 Task: Sort the recently solved tickets in your group, group by Status category in descending order.
Action: Mouse moved to (13, 244)
Screenshot: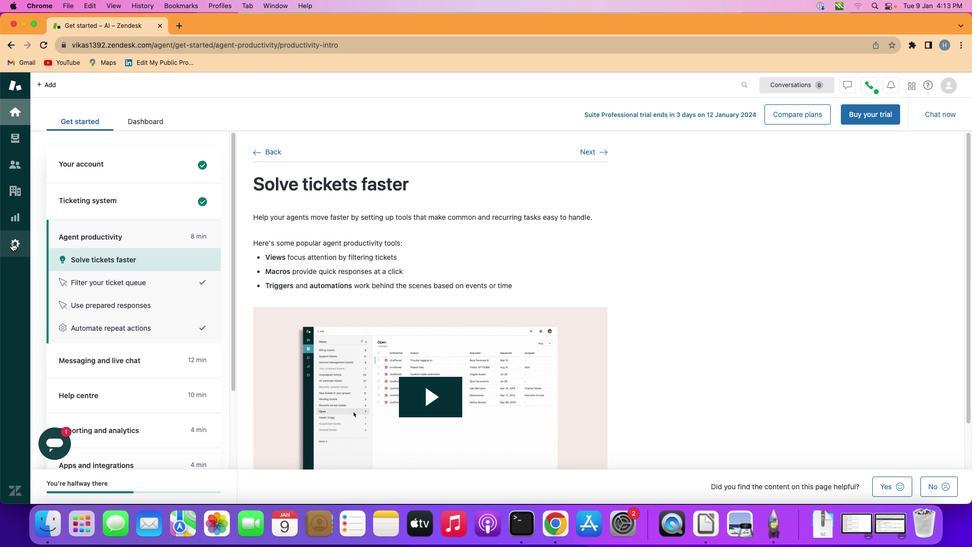 
Action: Mouse pressed left at (13, 244)
Screenshot: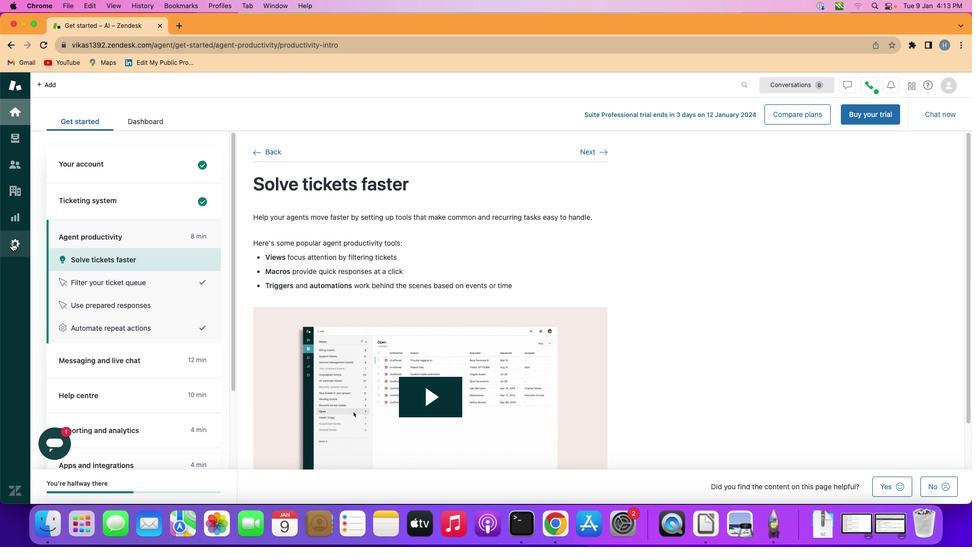 
Action: Mouse moved to (302, 367)
Screenshot: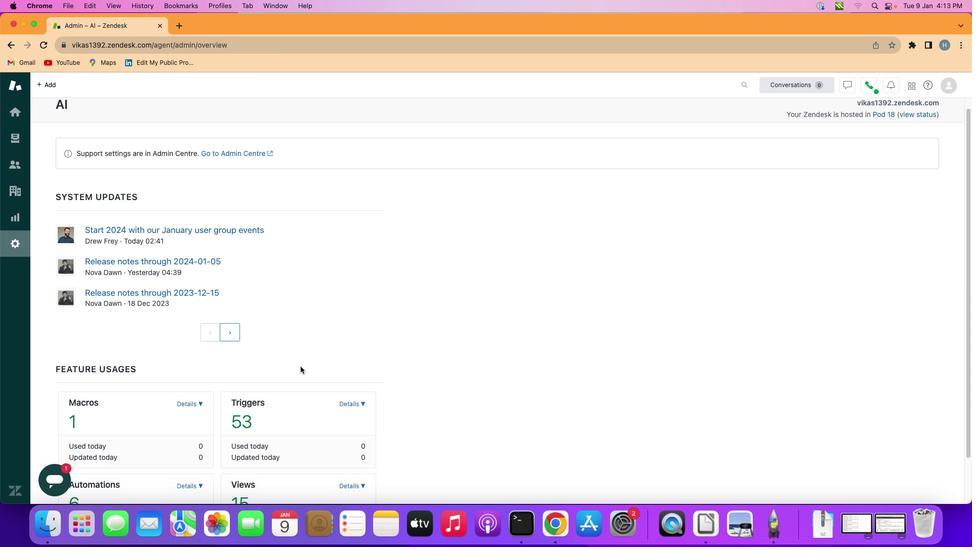 
Action: Mouse scrolled (302, 367) with delta (1, 1)
Screenshot: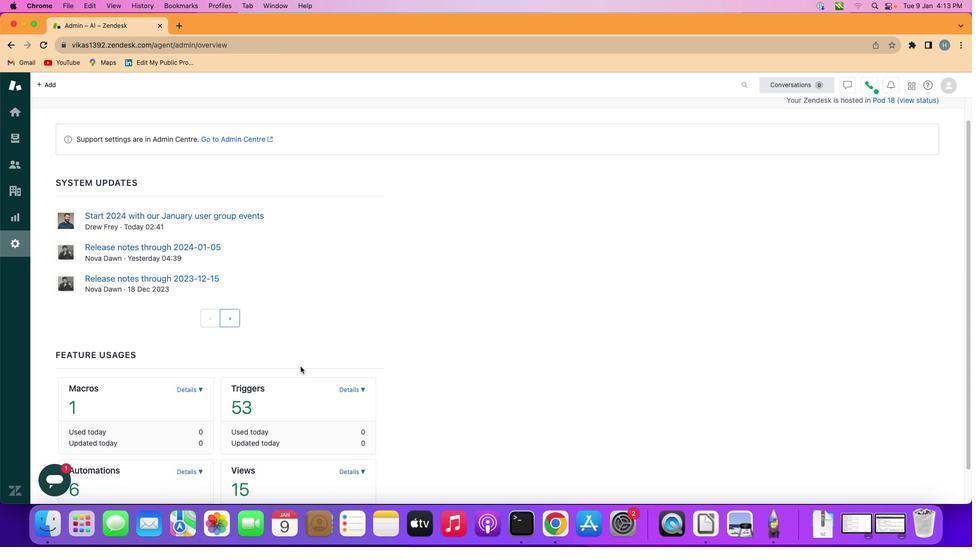
Action: Mouse scrolled (302, 367) with delta (1, 1)
Screenshot: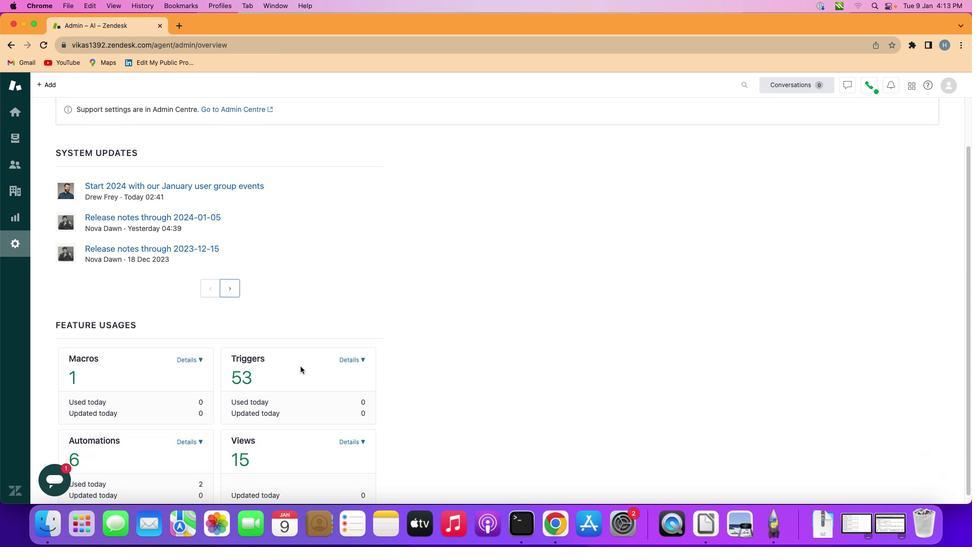 
Action: Mouse scrolled (302, 367) with delta (1, 0)
Screenshot: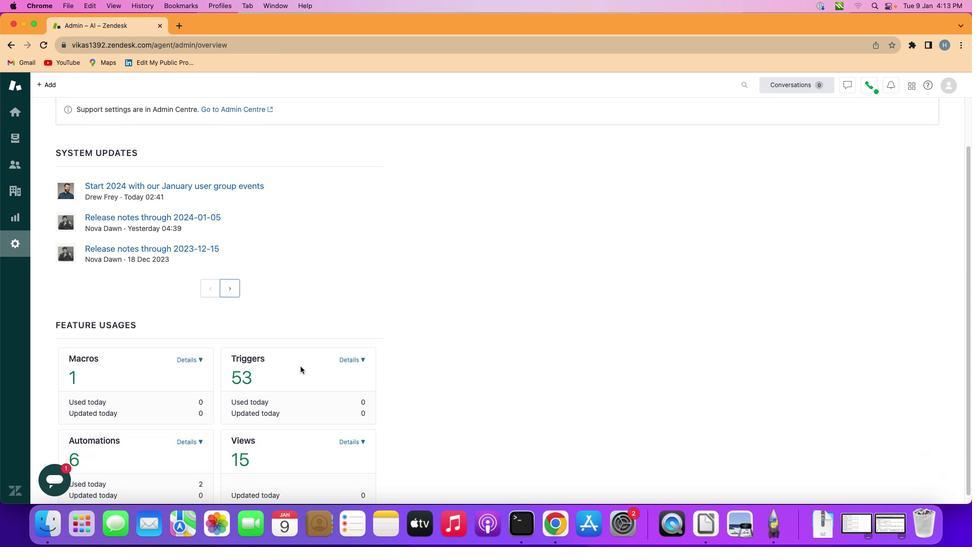 
Action: Mouse scrolled (302, 367) with delta (1, 0)
Screenshot: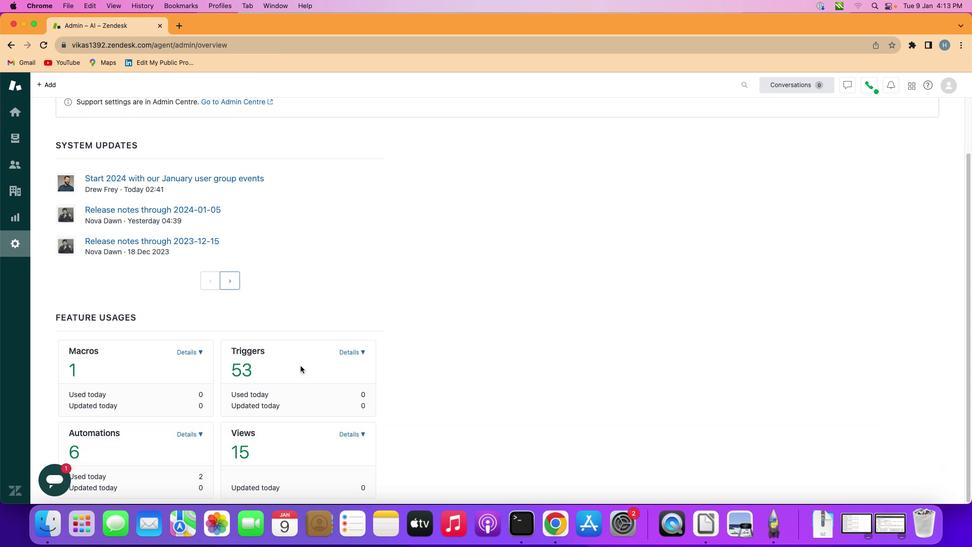 
Action: Mouse scrolled (302, 367) with delta (1, 0)
Screenshot: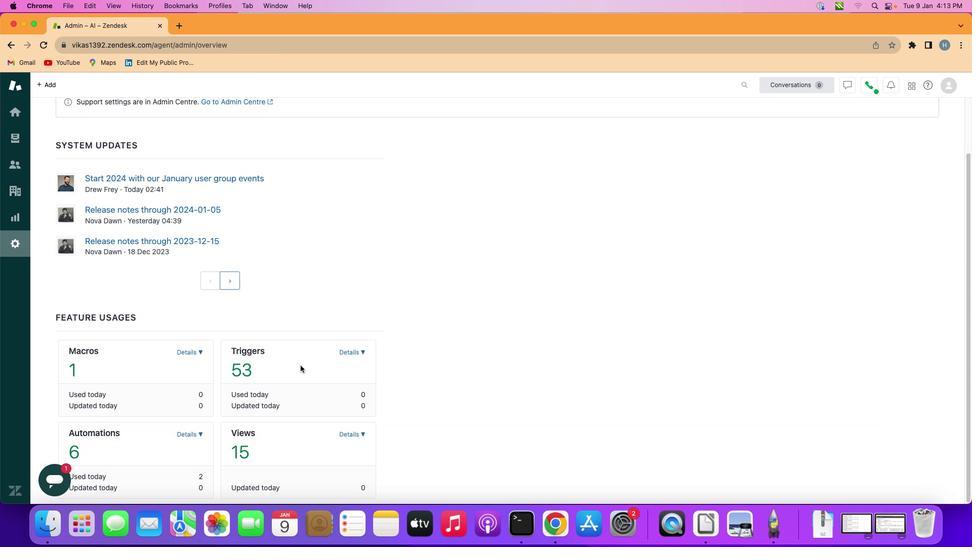 
Action: Mouse scrolled (302, 367) with delta (1, 0)
Screenshot: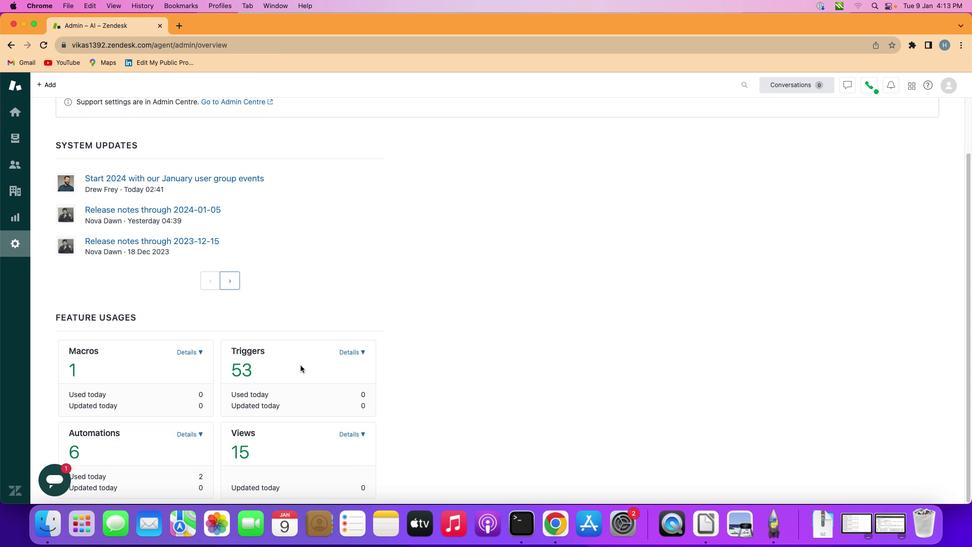 
Action: Mouse moved to (351, 434)
Screenshot: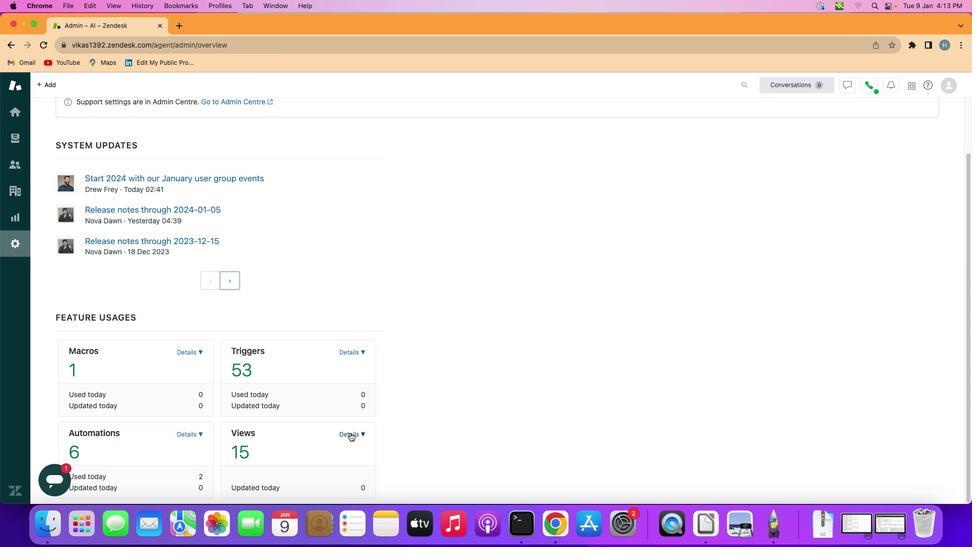 
Action: Mouse pressed left at (351, 434)
Screenshot: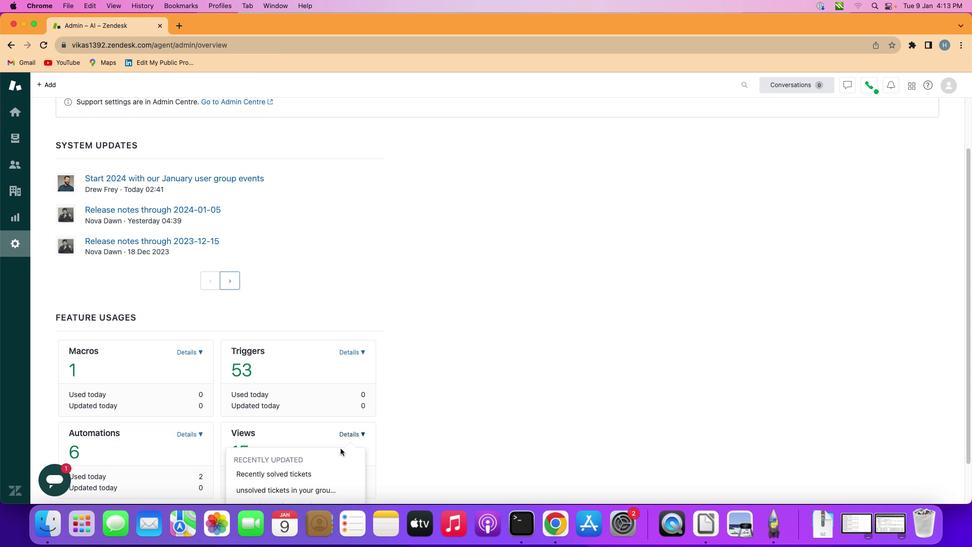 
Action: Mouse moved to (323, 471)
Screenshot: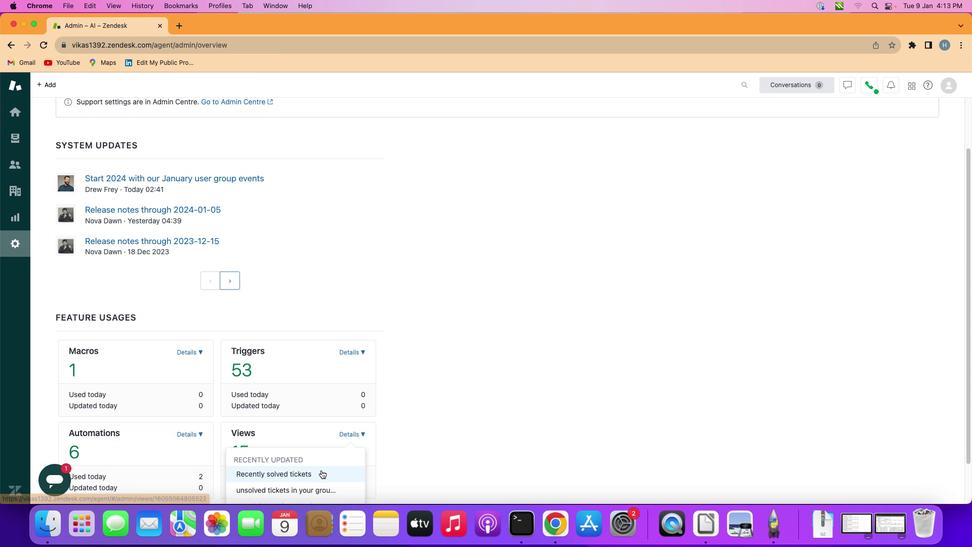 
Action: Mouse pressed left at (323, 471)
Screenshot: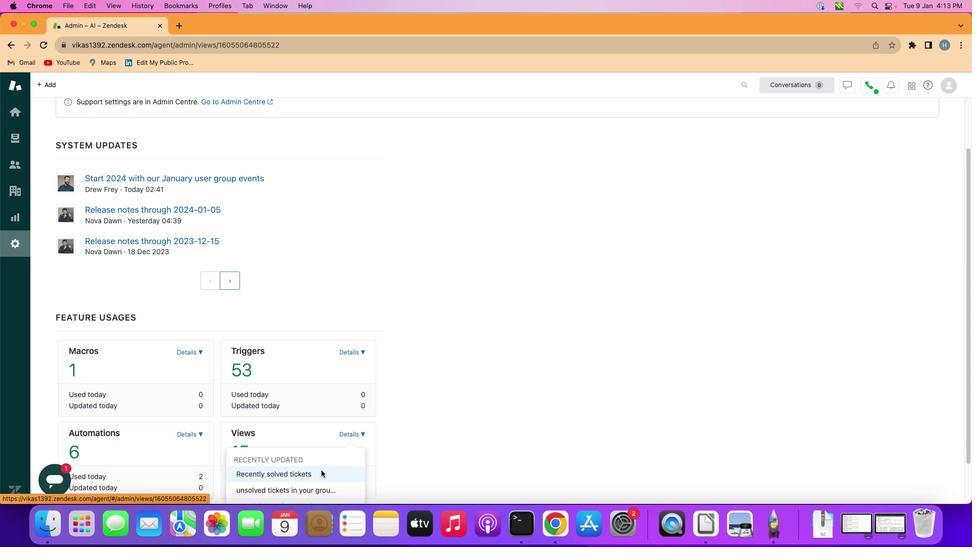 
Action: Mouse moved to (351, 377)
Screenshot: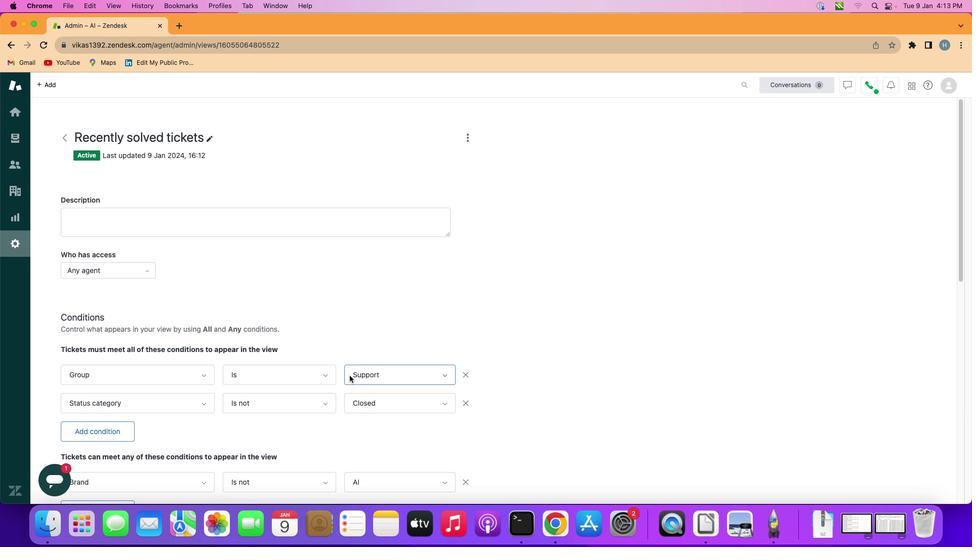 
Action: Mouse scrolled (351, 377) with delta (1, 1)
Screenshot: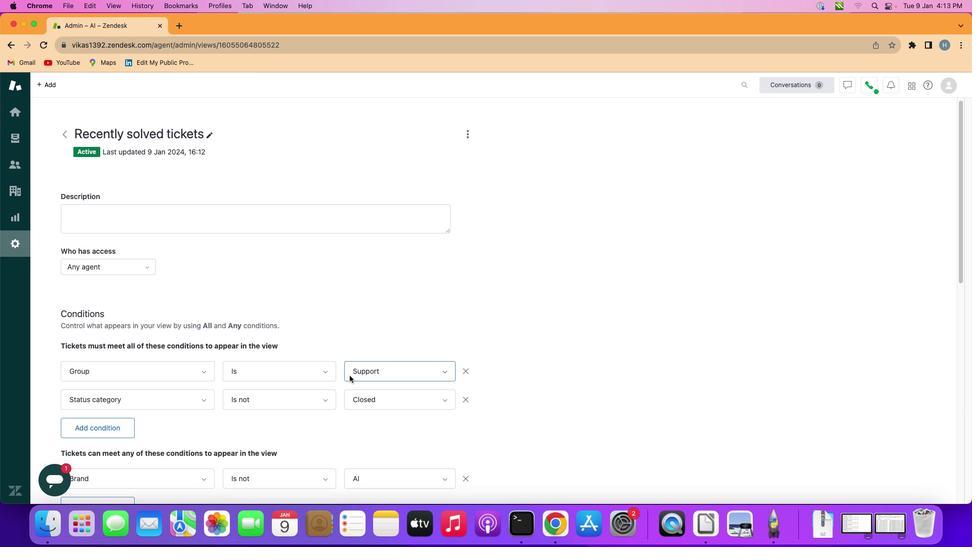 
Action: Mouse scrolled (351, 377) with delta (1, 1)
Screenshot: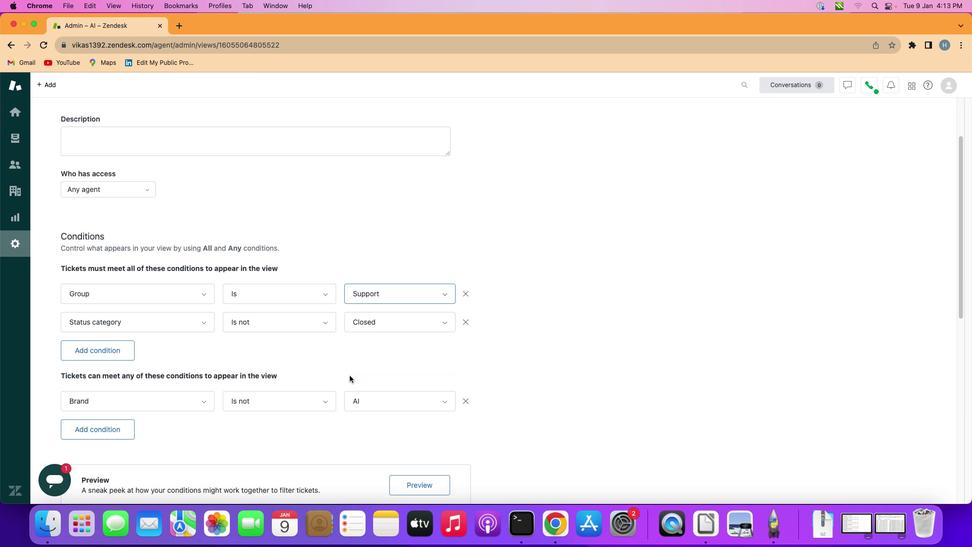 
Action: Mouse scrolled (351, 377) with delta (1, 1)
Screenshot: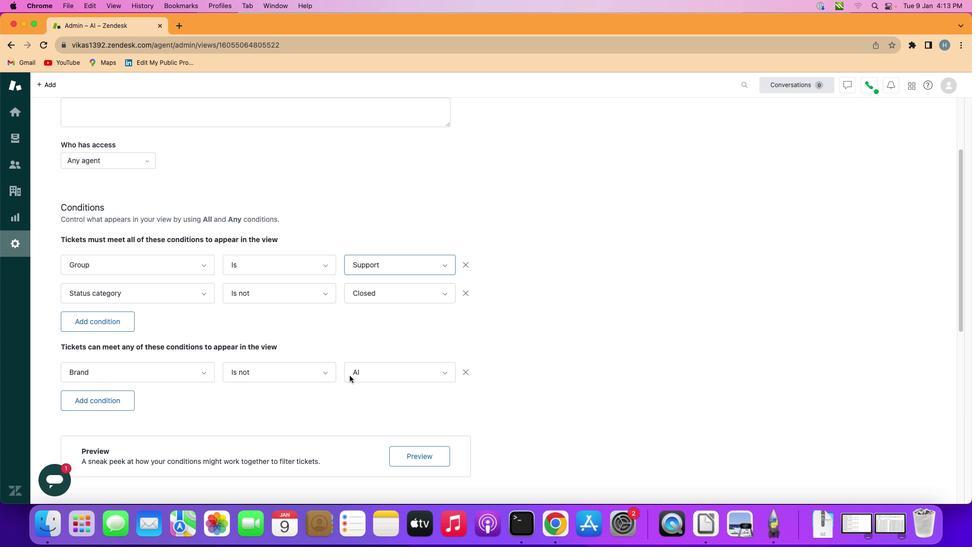 
Action: Mouse scrolled (351, 377) with delta (1, 0)
Screenshot: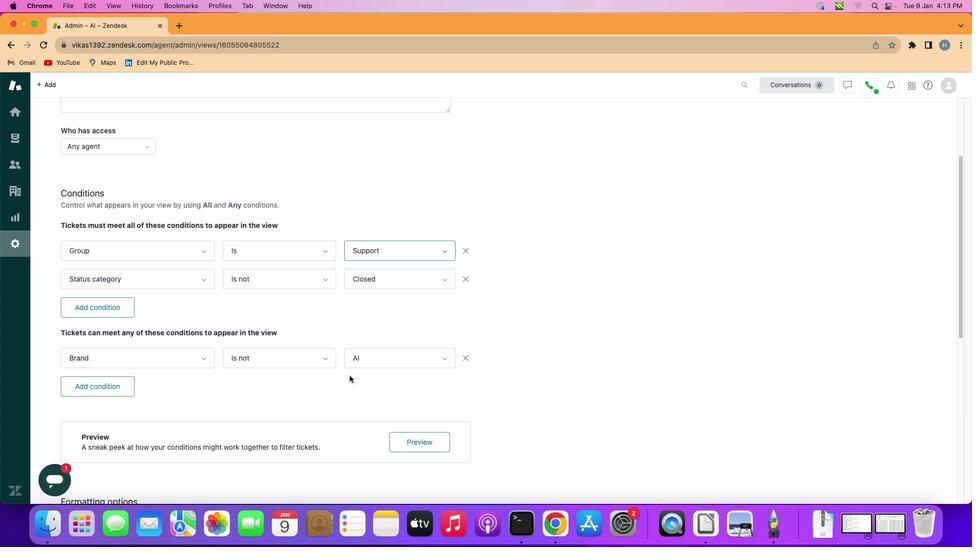 
Action: Mouse scrolled (351, 377) with delta (1, 0)
Screenshot: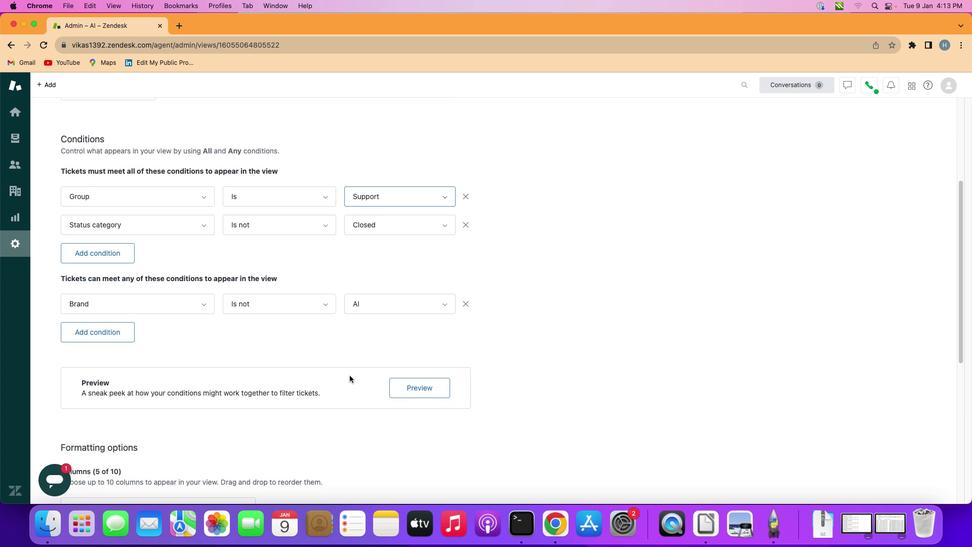
Action: Mouse scrolled (351, 377) with delta (1, 1)
Screenshot: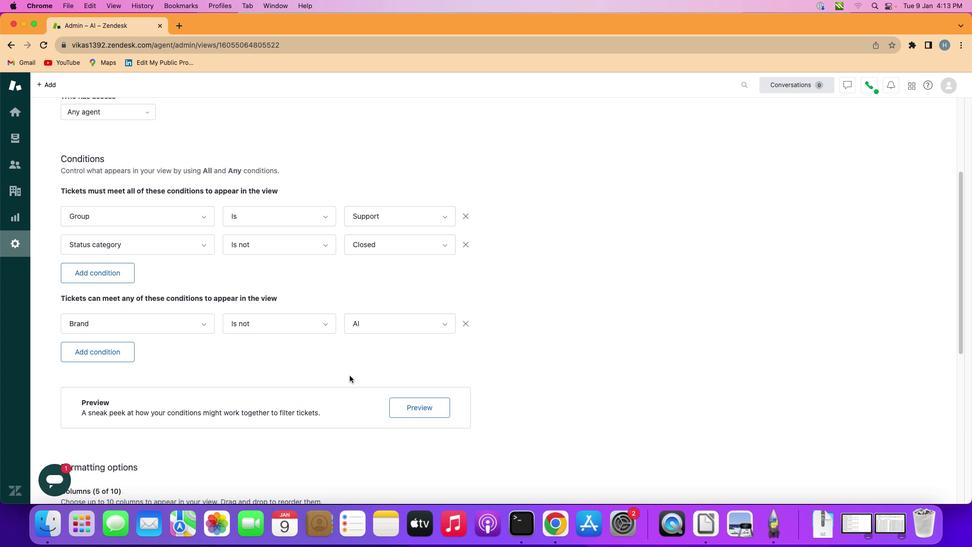 
Action: Mouse scrolled (351, 377) with delta (1, 3)
Screenshot: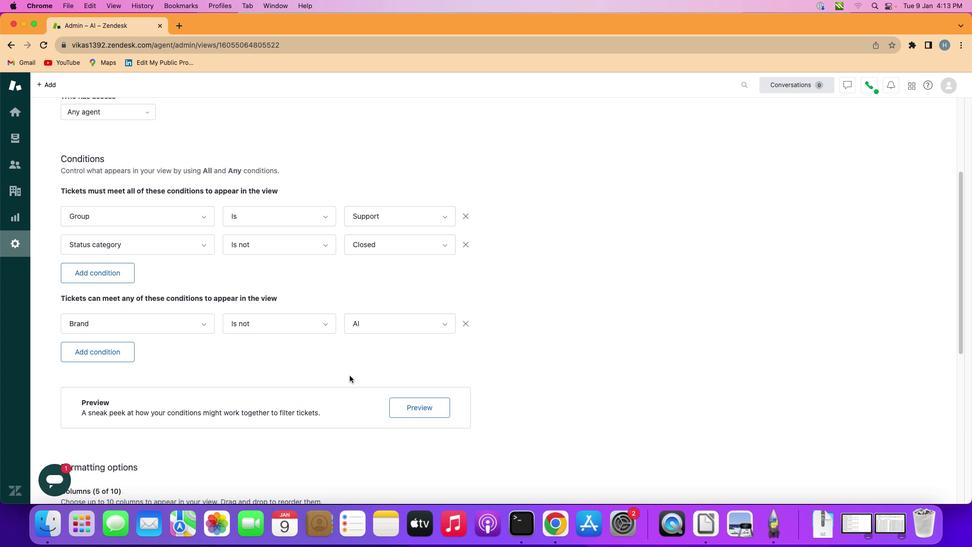 
Action: Mouse scrolled (351, 377) with delta (1, 0)
Screenshot: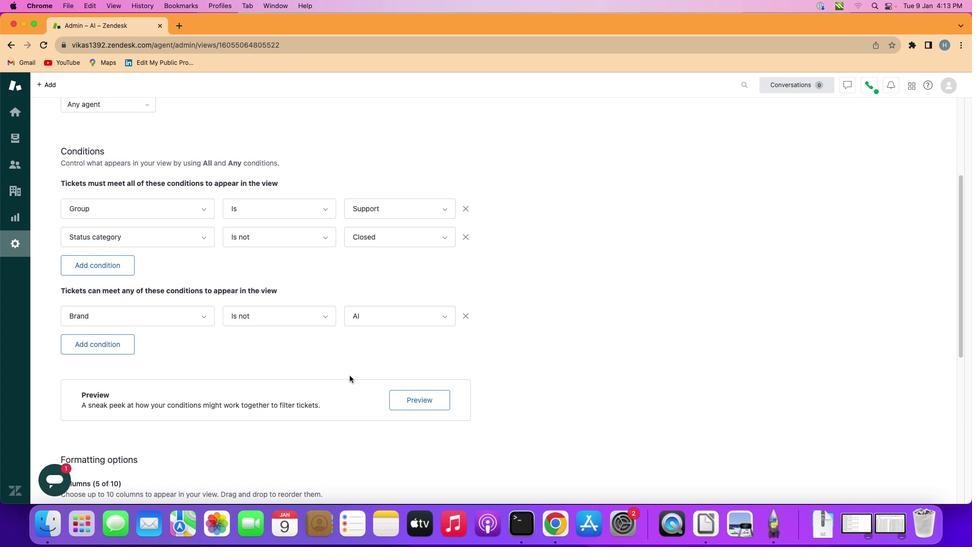 
Action: Mouse scrolled (351, 377) with delta (1, 2)
Screenshot: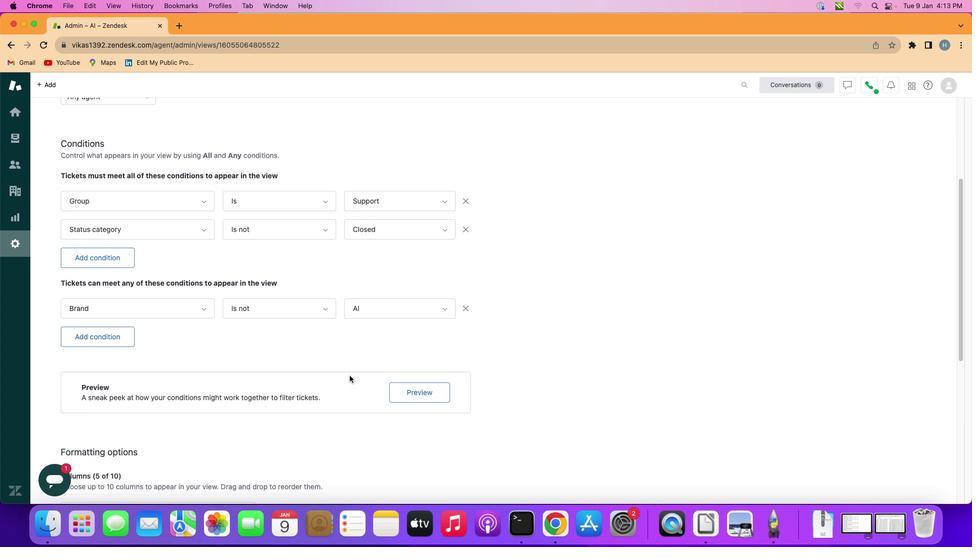 
Action: Mouse scrolled (351, 377) with delta (1, 0)
Screenshot: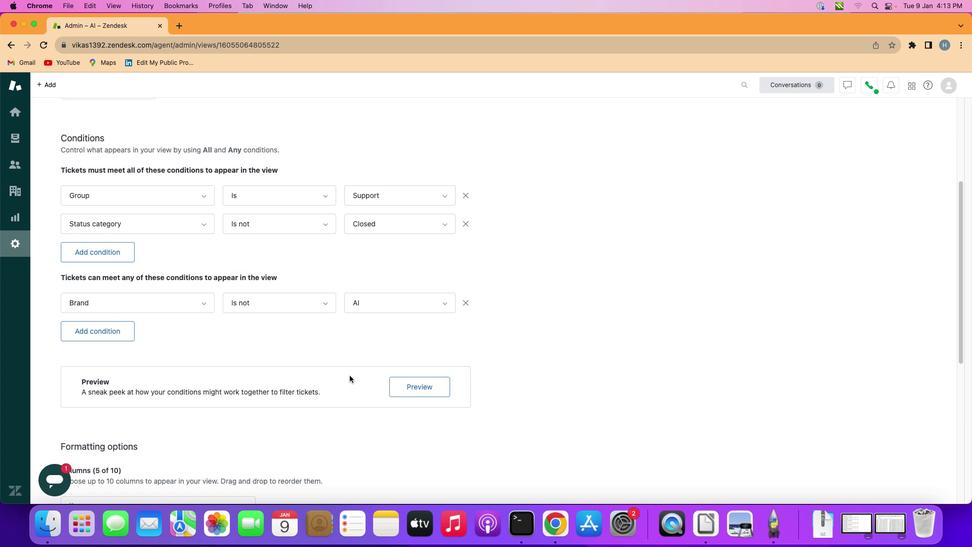 
Action: Mouse moved to (351, 377)
Screenshot: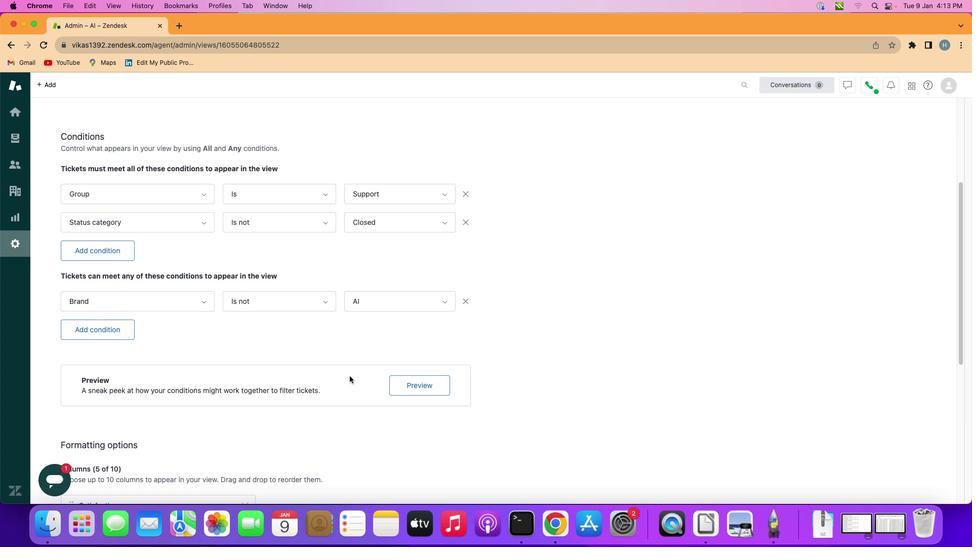 
Action: Mouse scrolled (351, 377) with delta (1, 1)
Screenshot: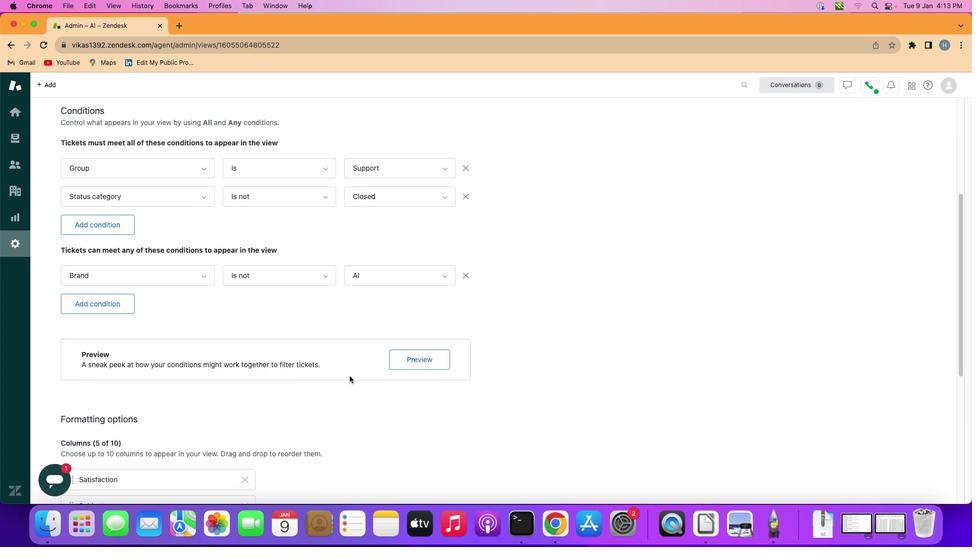 
Action: Mouse scrolled (351, 377) with delta (1, 1)
Screenshot: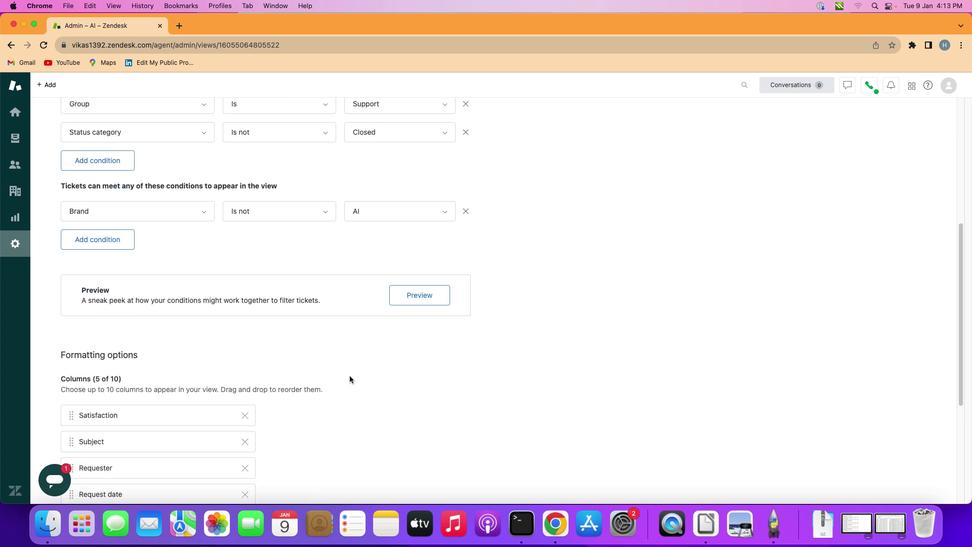 
Action: Mouse scrolled (351, 377) with delta (1, 0)
Screenshot: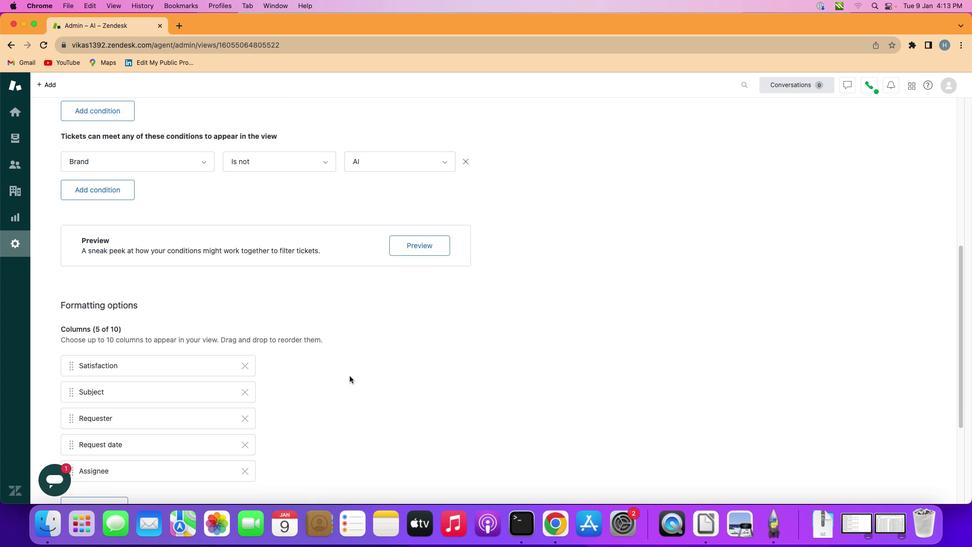 
Action: Mouse scrolled (351, 377) with delta (1, 0)
Screenshot: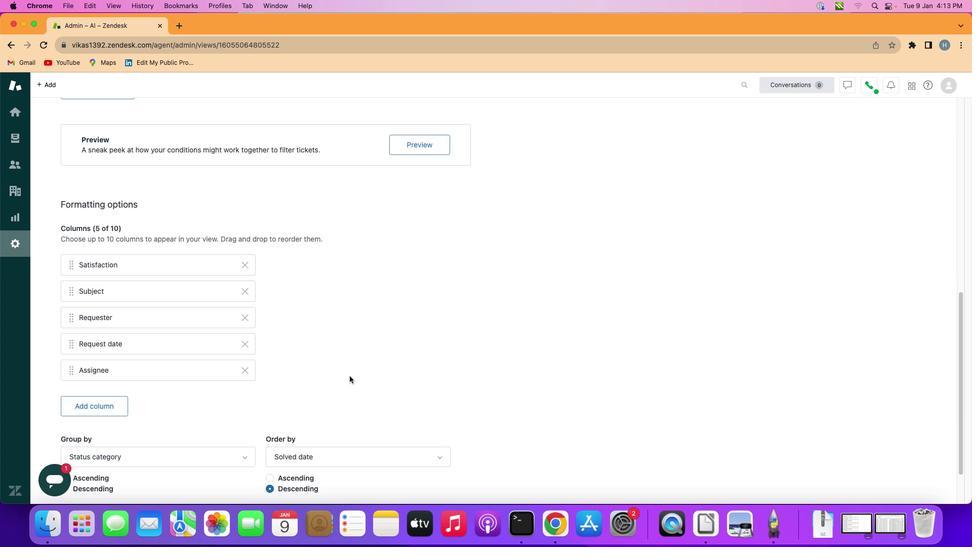 
Action: Mouse scrolled (351, 377) with delta (1, 0)
Screenshot: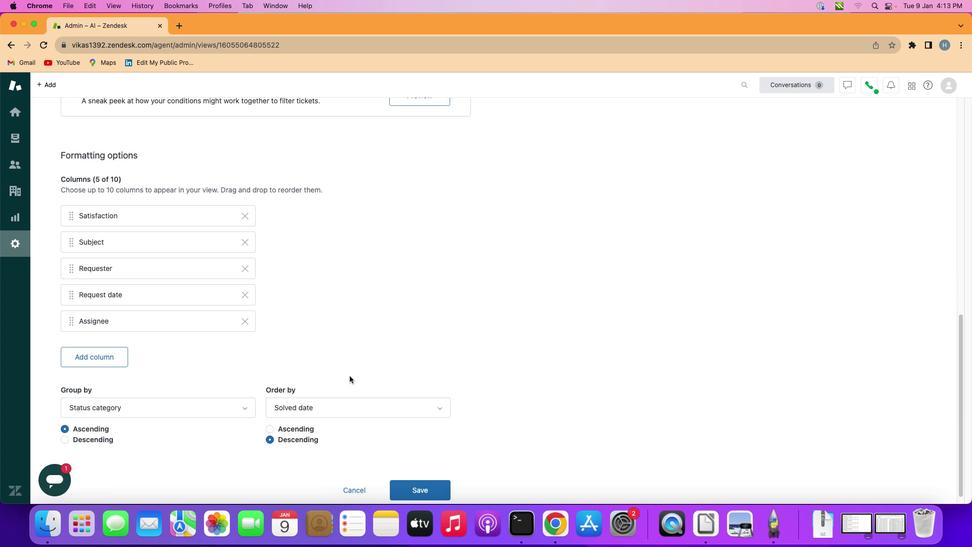 
Action: Mouse scrolled (351, 377) with delta (1, 0)
Screenshot: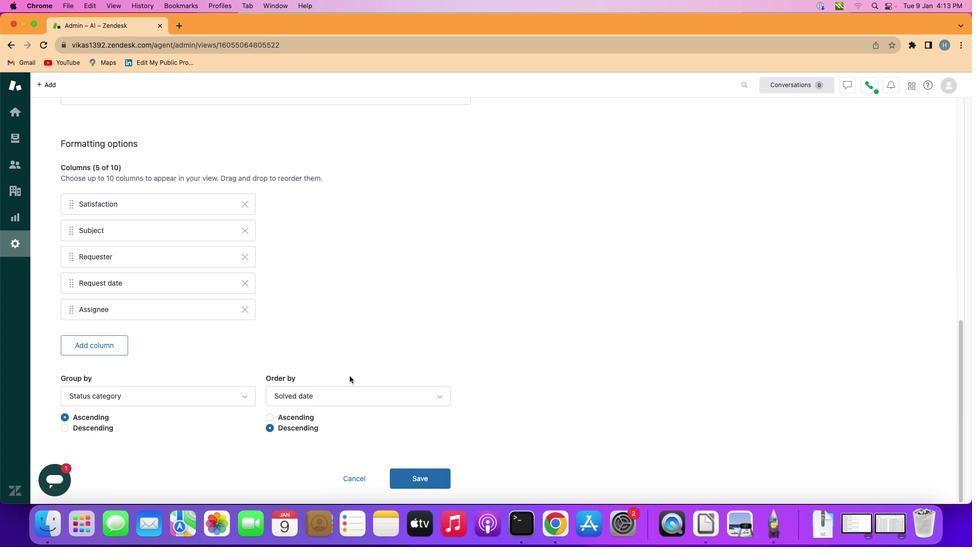 
Action: Mouse scrolled (351, 377) with delta (1, 1)
Screenshot: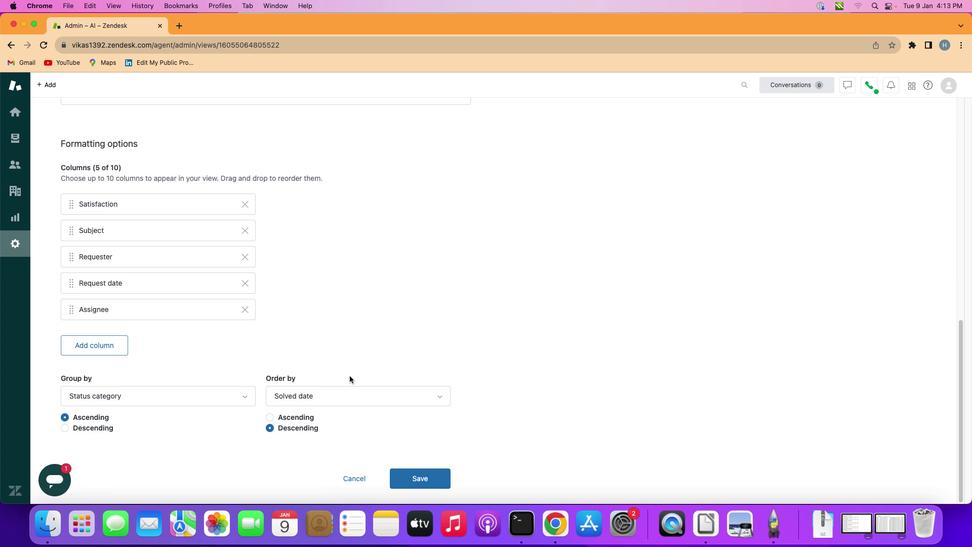 
Action: Mouse scrolled (351, 377) with delta (1, 1)
Screenshot: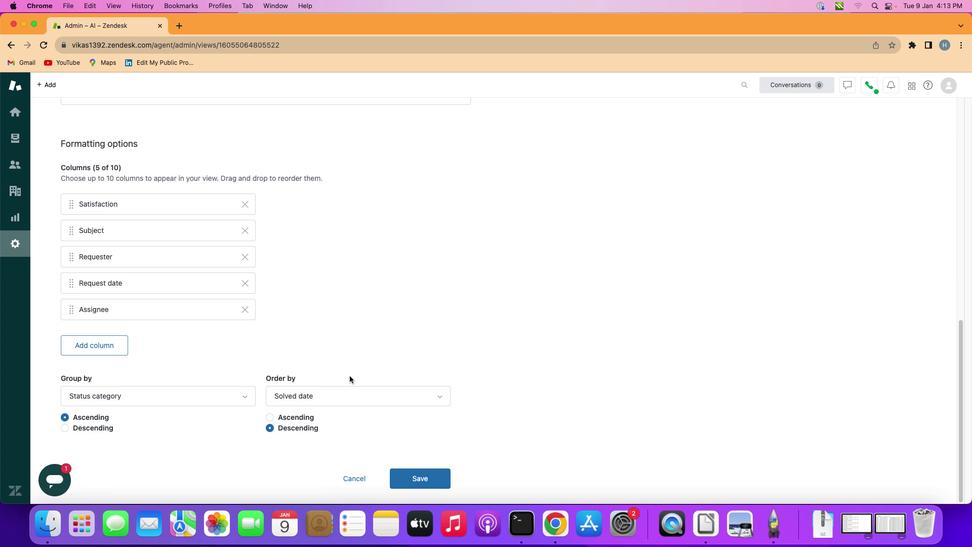 
Action: Mouse scrolled (351, 377) with delta (1, 0)
Screenshot: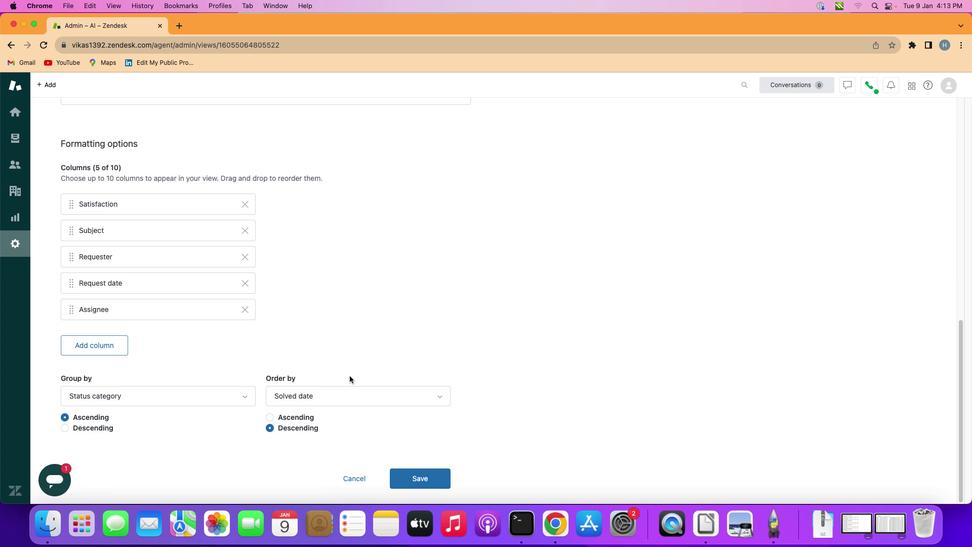 
Action: Mouse scrolled (351, 377) with delta (1, 0)
Screenshot: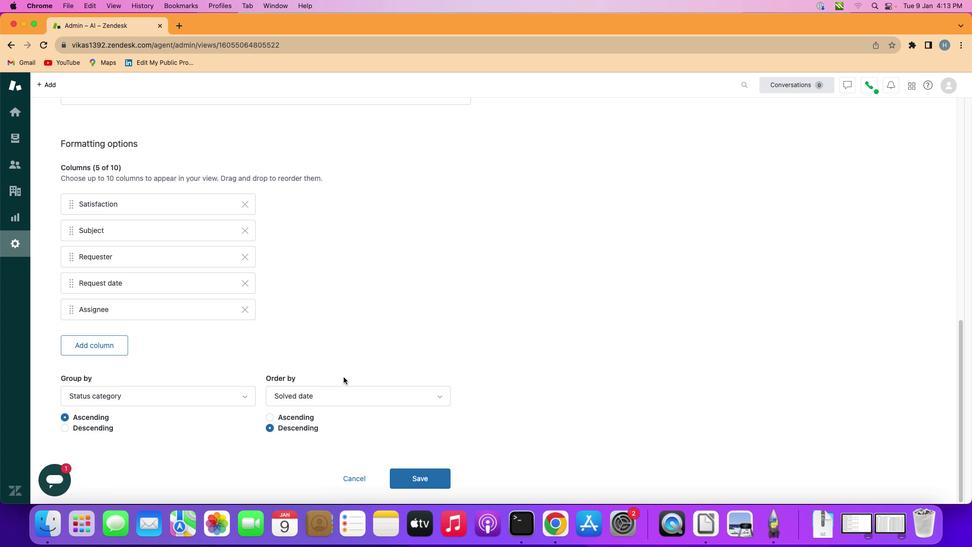 
Action: Mouse scrolled (351, 377) with delta (1, 0)
Screenshot: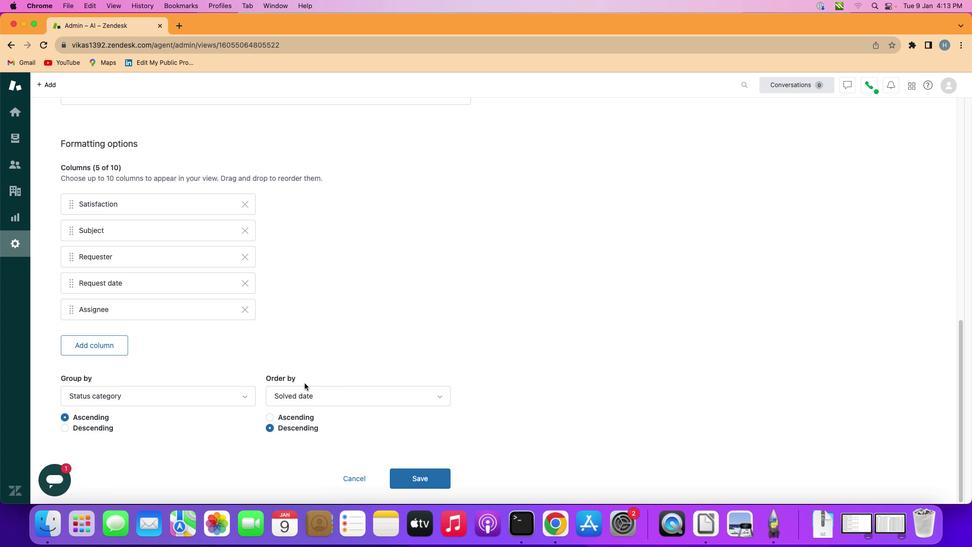 
Action: Mouse moved to (249, 393)
Screenshot: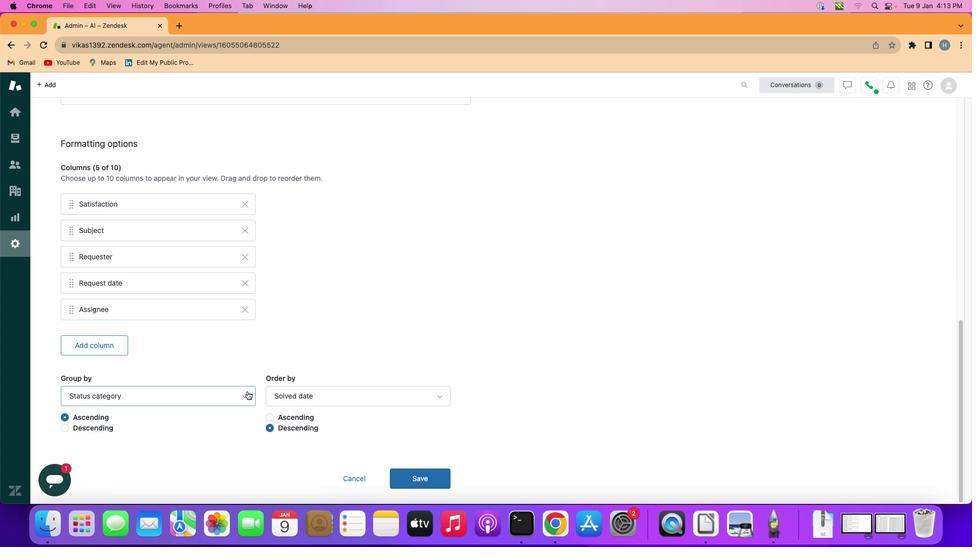 
Action: Mouse pressed left at (249, 393)
Screenshot: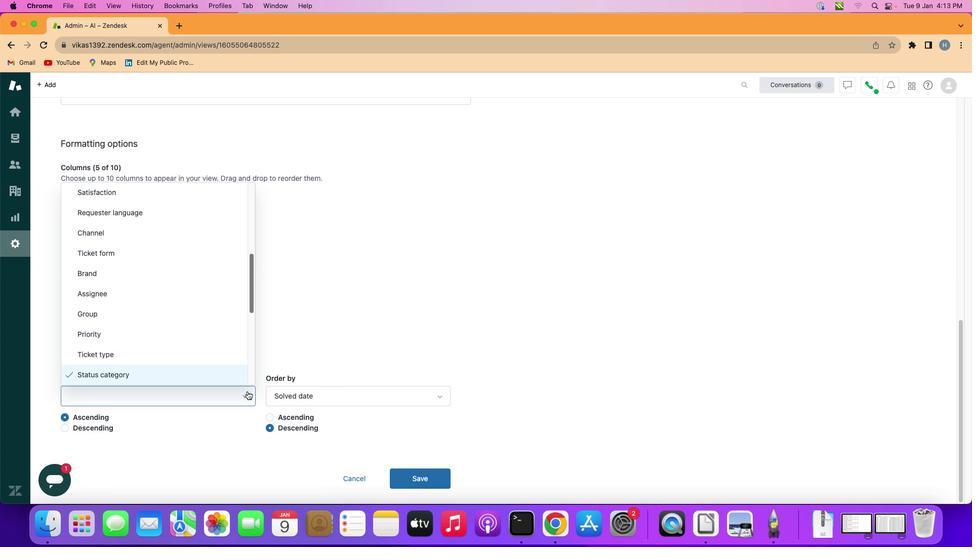 
Action: Mouse moved to (213, 369)
Screenshot: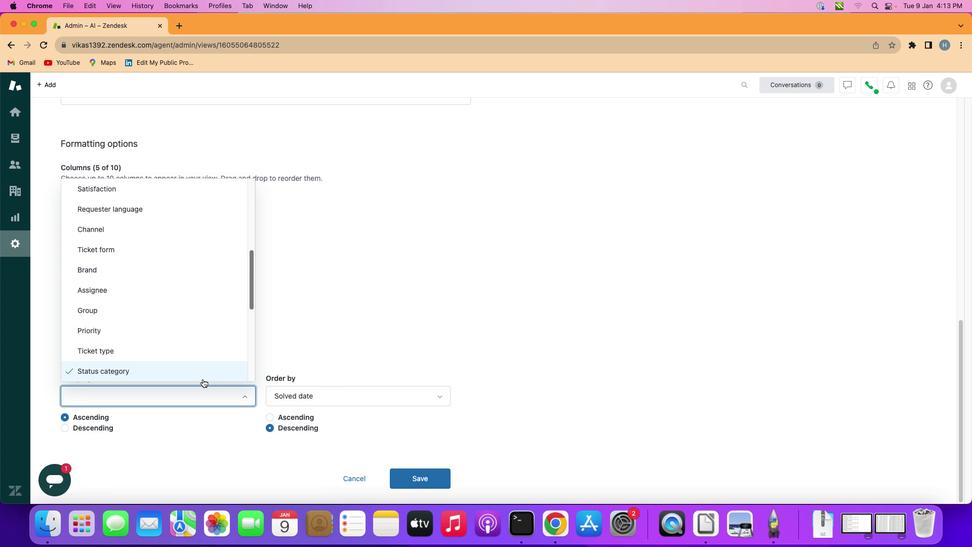 
Action: Mouse pressed left at (213, 369)
Screenshot: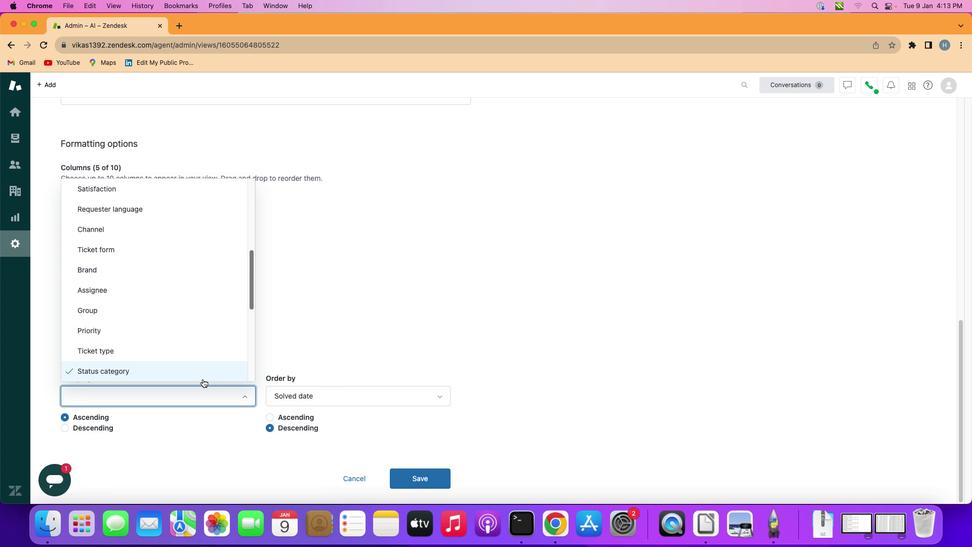
Action: Mouse moved to (110, 428)
Screenshot: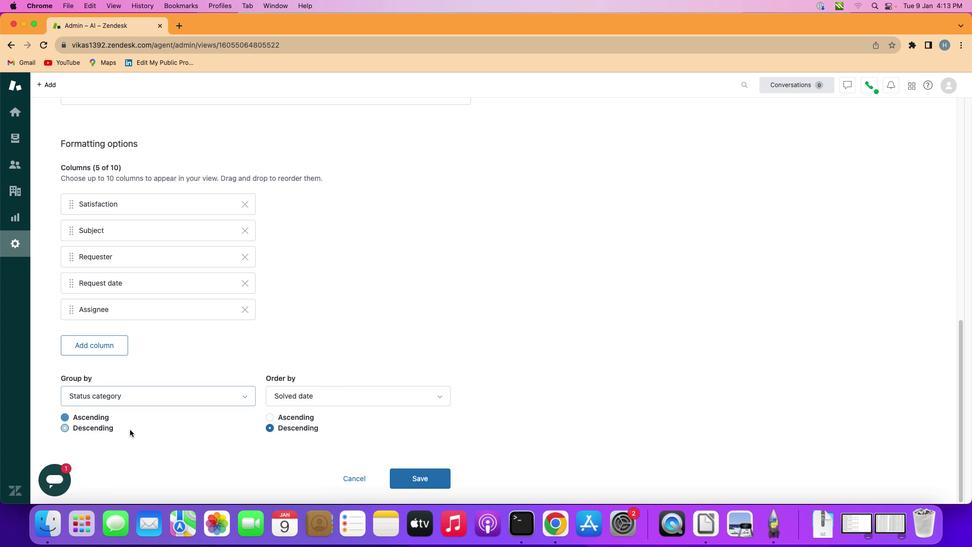 
Action: Mouse pressed left at (110, 428)
Screenshot: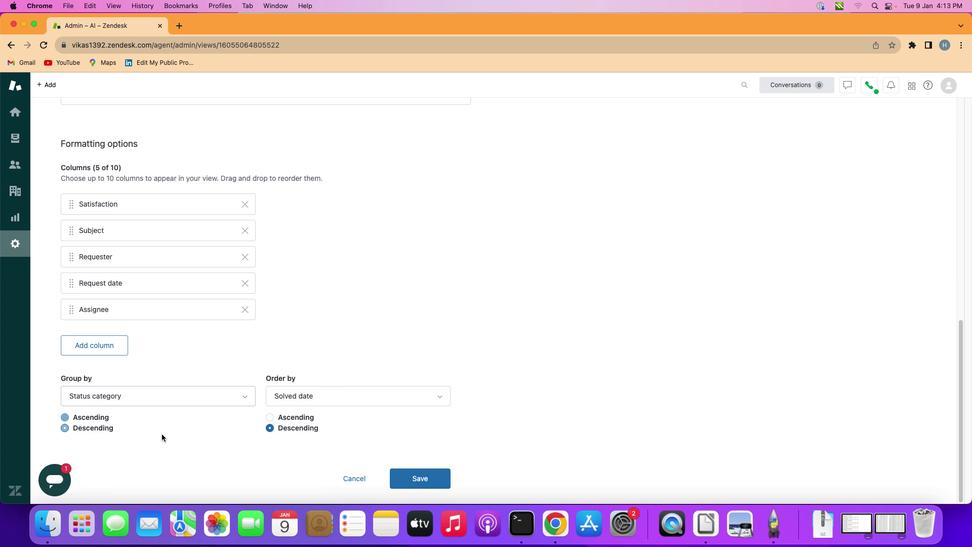 
Action: Mouse moved to (418, 477)
Screenshot: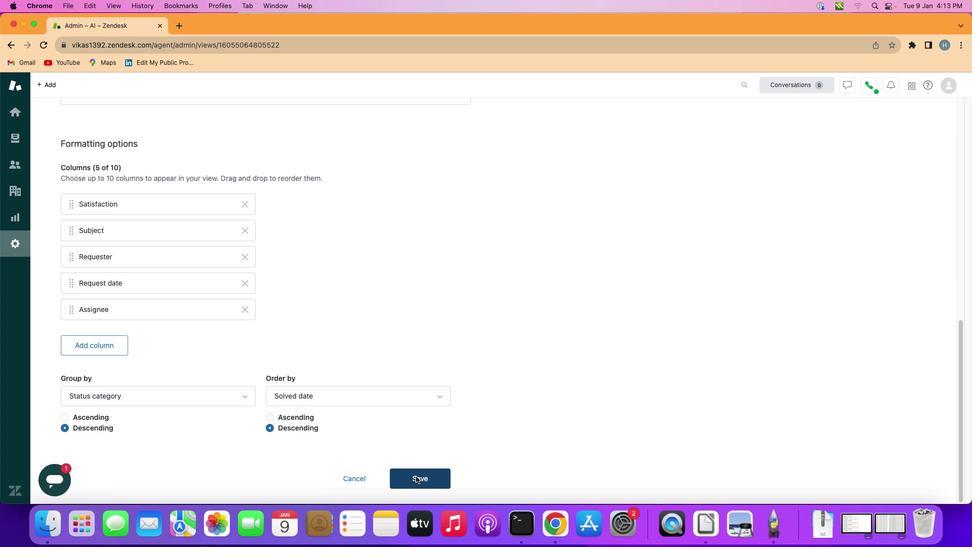 
Action: Mouse pressed left at (418, 477)
Screenshot: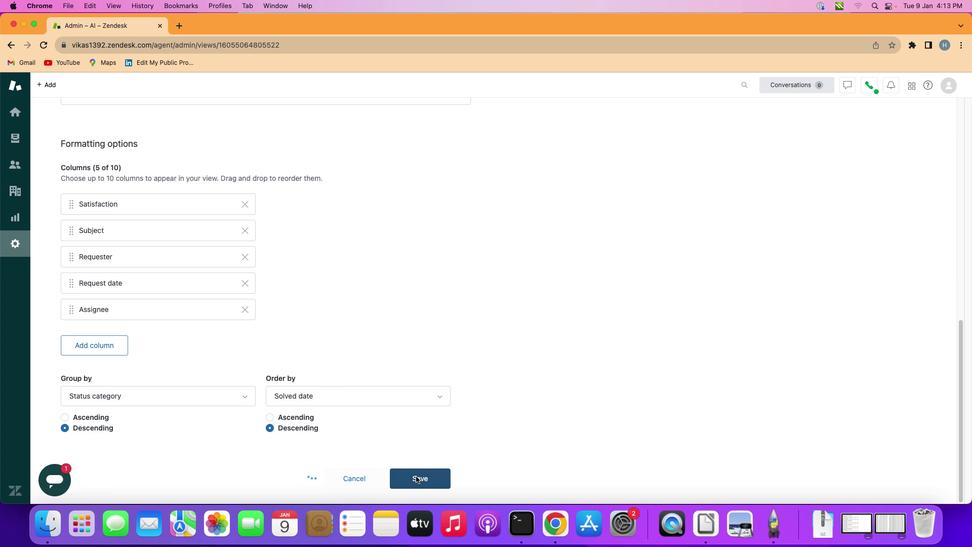 
Action: Mouse moved to (443, 327)
Screenshot: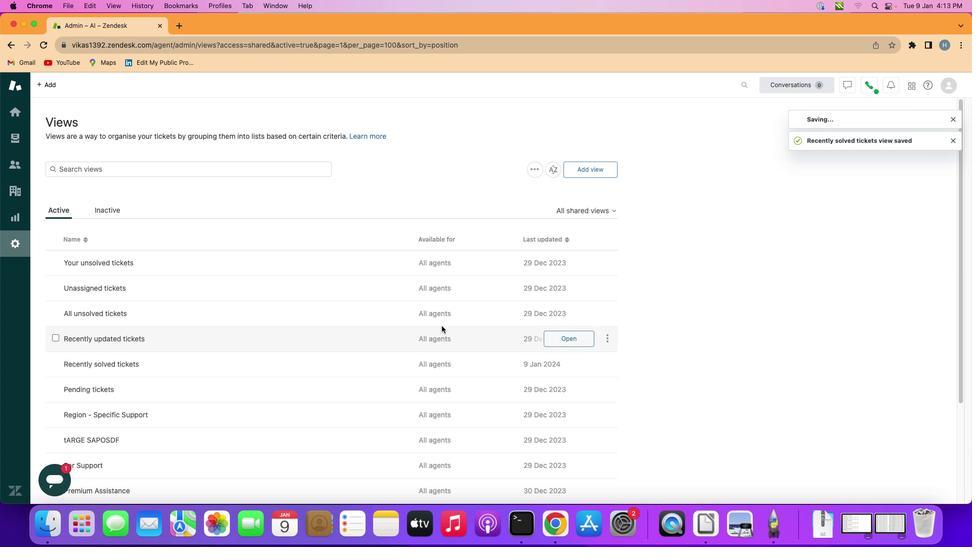 
